 Task: In the  document Machupicchufile.docx change page color to  'Grey'. Insert watermark  'Do not copy ' Apply Font Style in watermark Georgia
Action: Key pressed <Key.tab><Key.tab><Key.tab><Key.tab><Key.tab><Key.tab><Key.enter><Key.tab><Key.tab><Key.tab><Key.tab><Key.tab><Key.tab><Key.tab><Key.tab><Key.tab><Key.tab><Key.tab><Key.tab><Key.tab><Key.tab><Key.tab><Key.tab><Key.tab><Key.enter><Key.down><Key.enter>
Screenshot: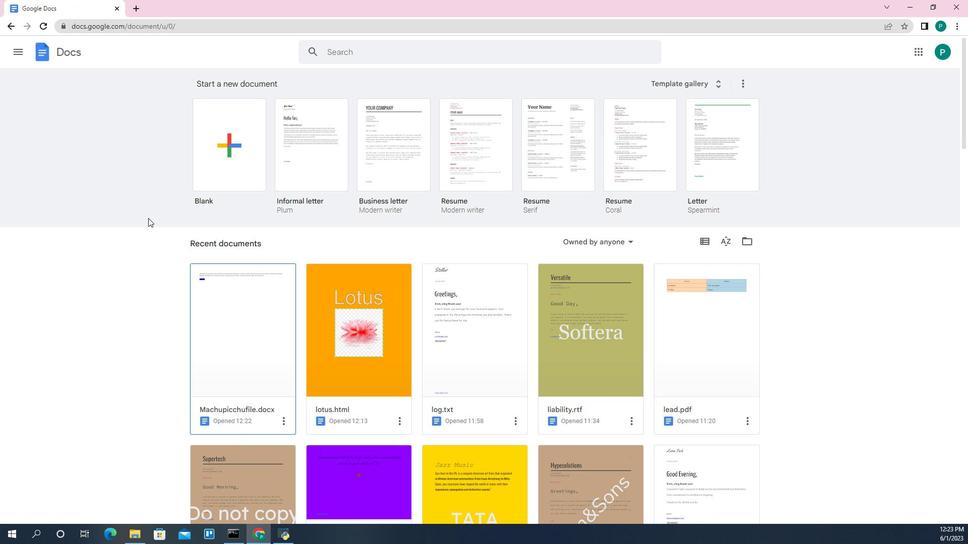 
Action: Mouse moved to (931, 6)
Screenshot: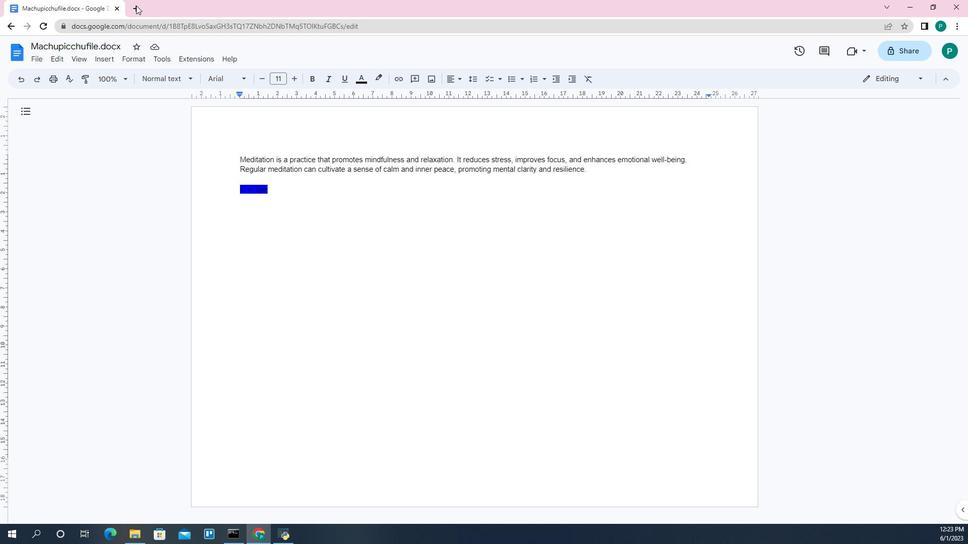 
Action: Mouse pressed left at (931, 6)
Screenshot: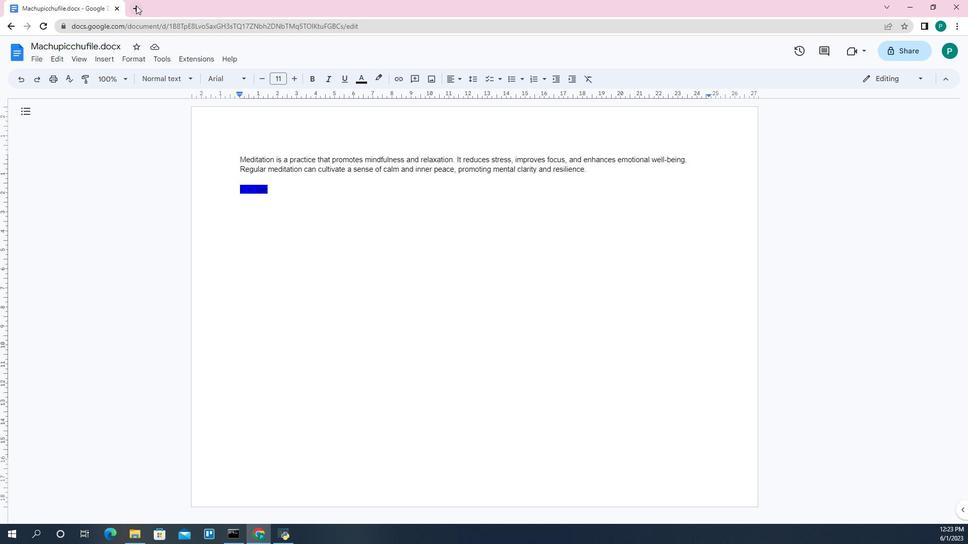 
Action: Mouse moved to (953, 31)
Screenshot: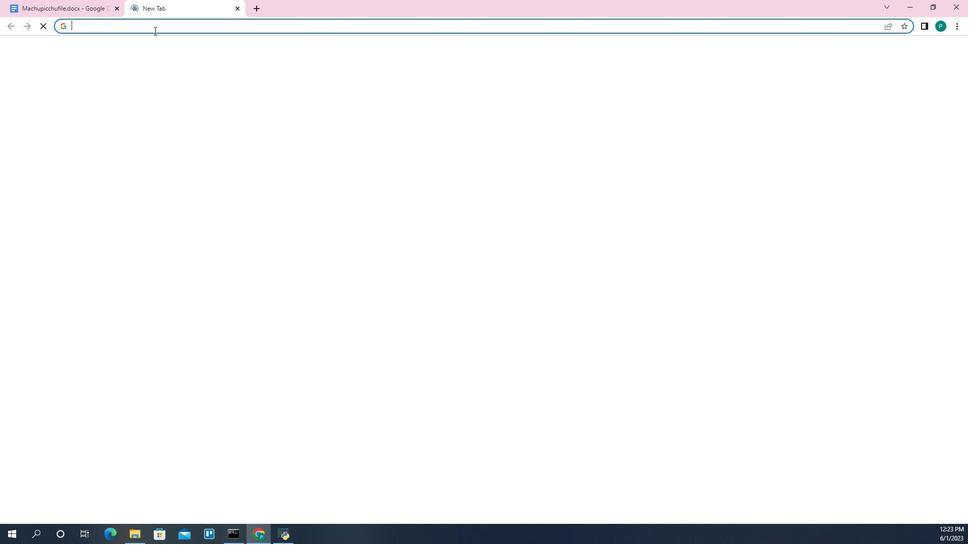 
Action: Key pressed <Key.shift>Grey<Key.space>color<Key.space>code<Key.enter>
Screenshot: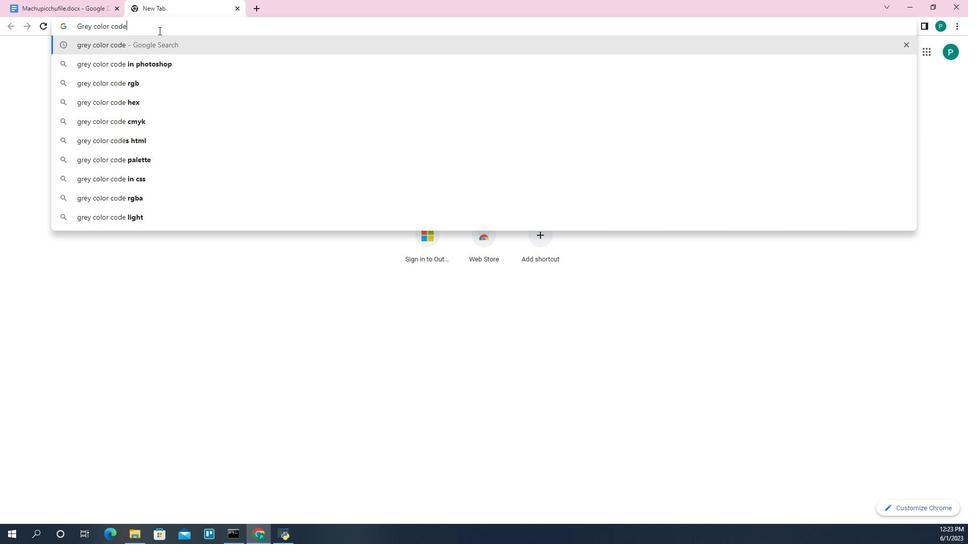 
Action: Mouse moved to (942, 149)
Screenshot: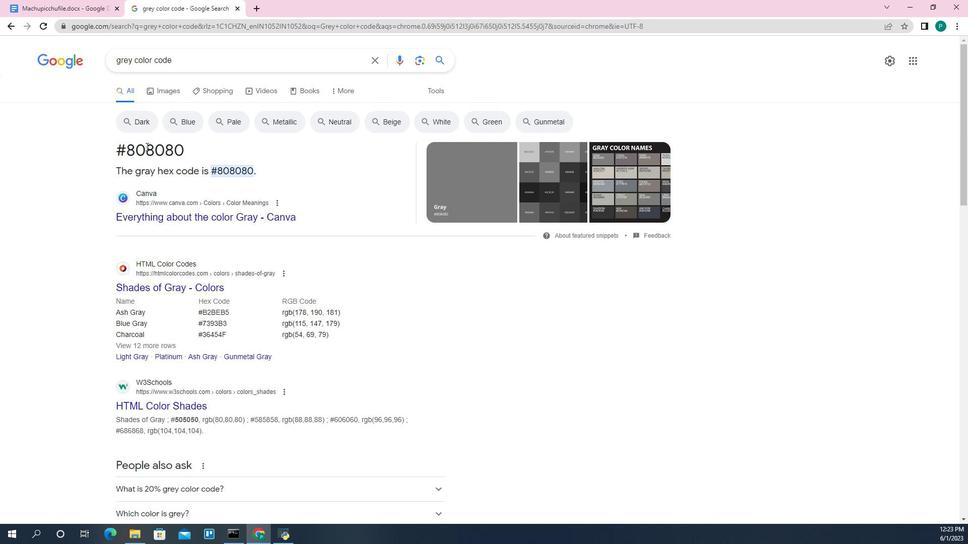 
Action: Mouse pressed left at (942, 149)
Screenshot: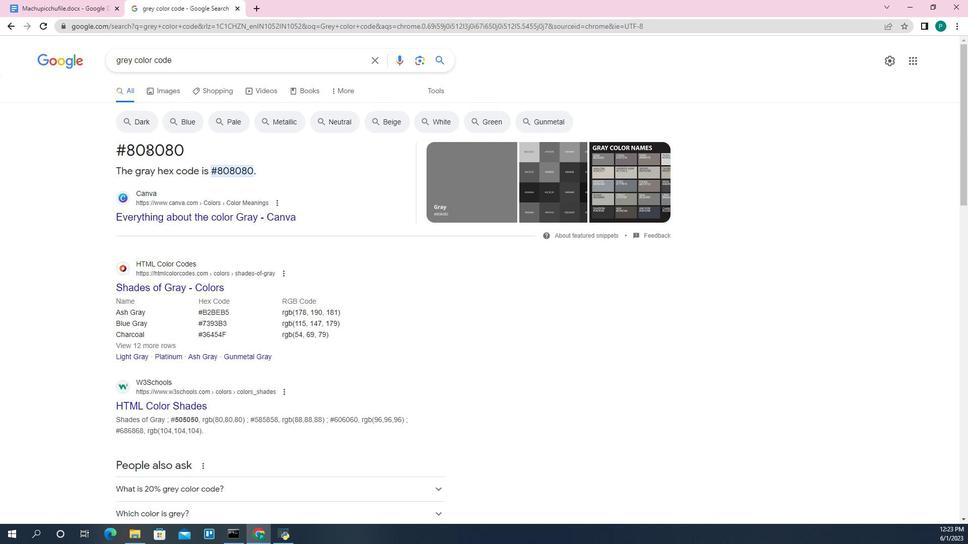 
Action: Mouse pressed left at (942, 149)
Screenshot: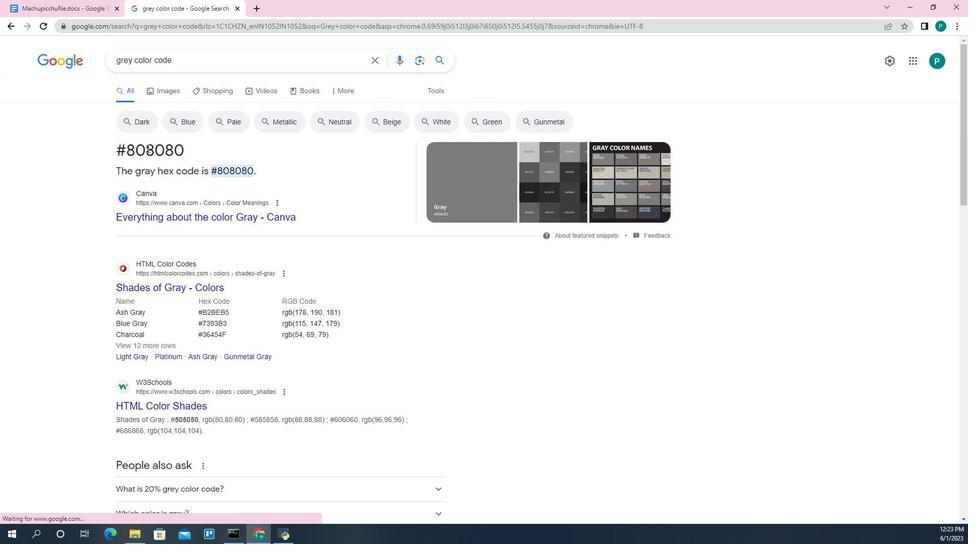
Action: Key pressed ctrl+C
Screenshot: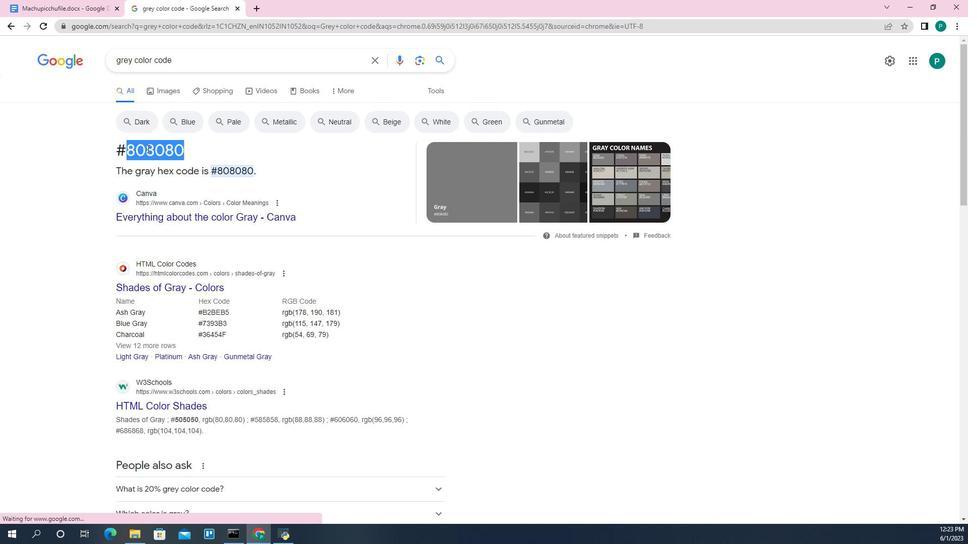 
Action: Mouse moved to (871, 1)
Screenshot: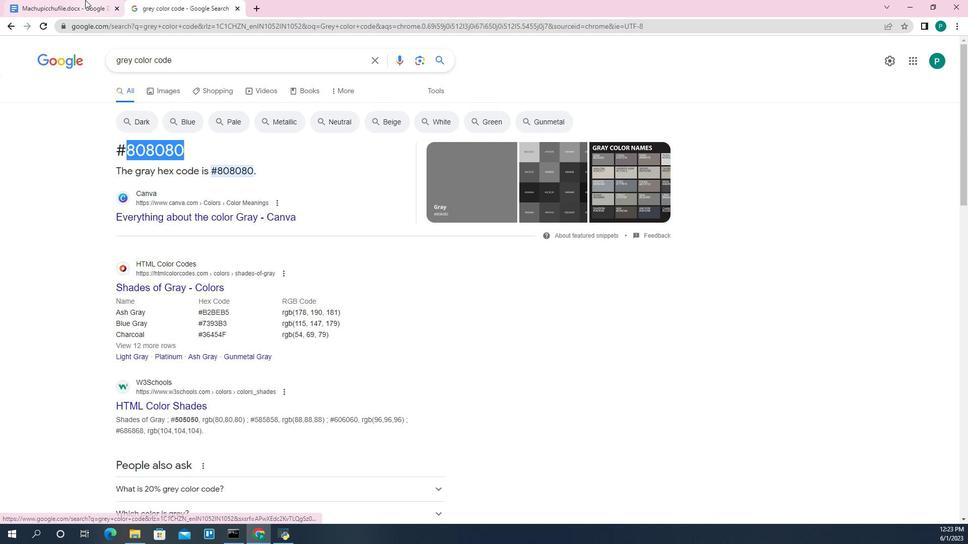 
Action: Mouse pressed left at (871, 1)
Screenshot: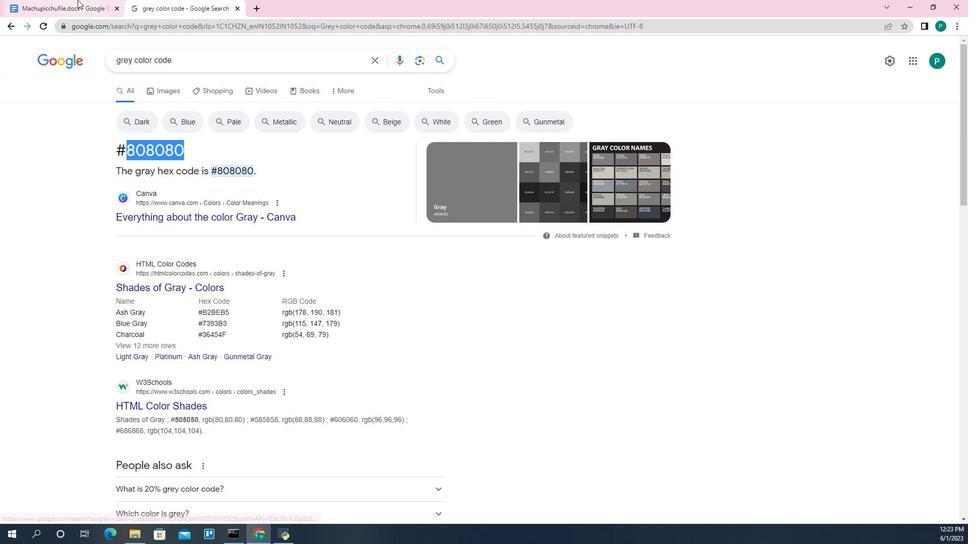 
Action: Mouse moved to (828, 57)
Screenshot: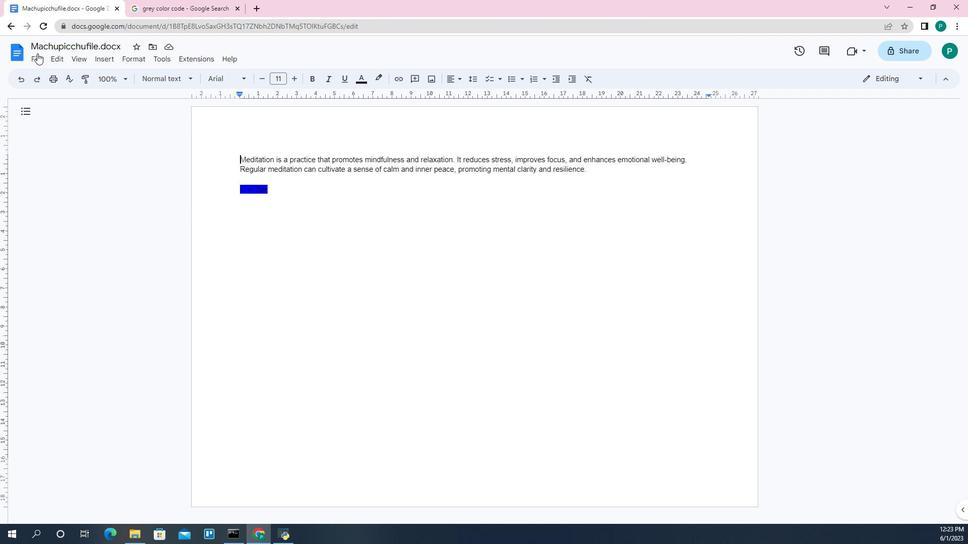 
Action: Mouse pressed left at (828, 57)
Screenshot: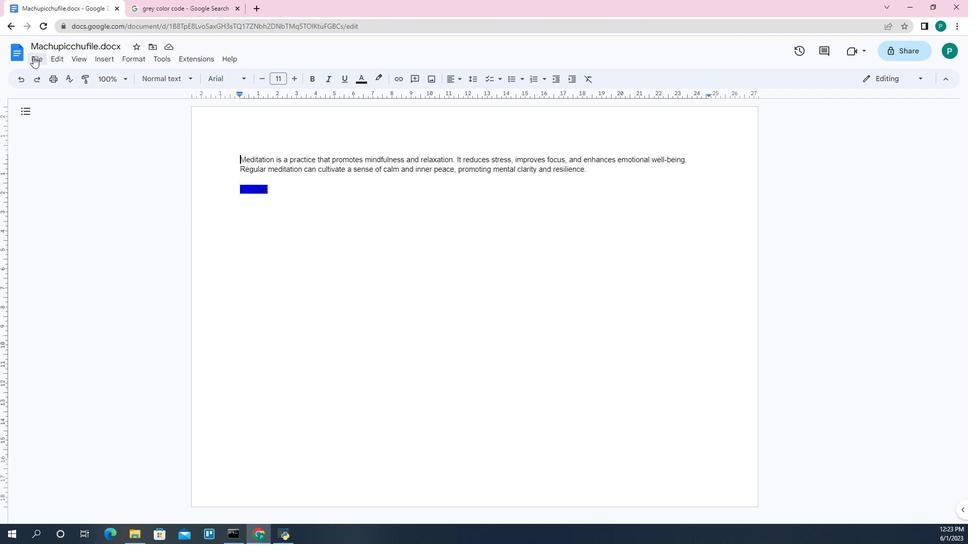 
Action: Key pressed <Key.down><Key.down><Key.down><Key.down><Key.down><Key.down><Key.down><Key.down><Key.down><Key.down><Key.down><Key.down><Key.down><Key.down><Key.down><Key.enter><Key.tab><Key.tab><Key.tab><Key.tab><Key.tab><Key.tab><Key.tab><Key.down><Key.down><Key.down><Key.down><Key.down><Key.down><Key.down><Key.down><Key.down><Key.enter>ctrl+V<Key.tab><Key.tab><Key.tab><Key.tab><Key.tab><Key.enter><Key.tab><Key.tab><Key.tab><Key.tab><Key.tab><Key.tab><Key.tab><Key.tab><Key.tab><Key.tab><Key.tab><Key.tab><Key.tab><Key.tab><Key.enter>
Screenshot: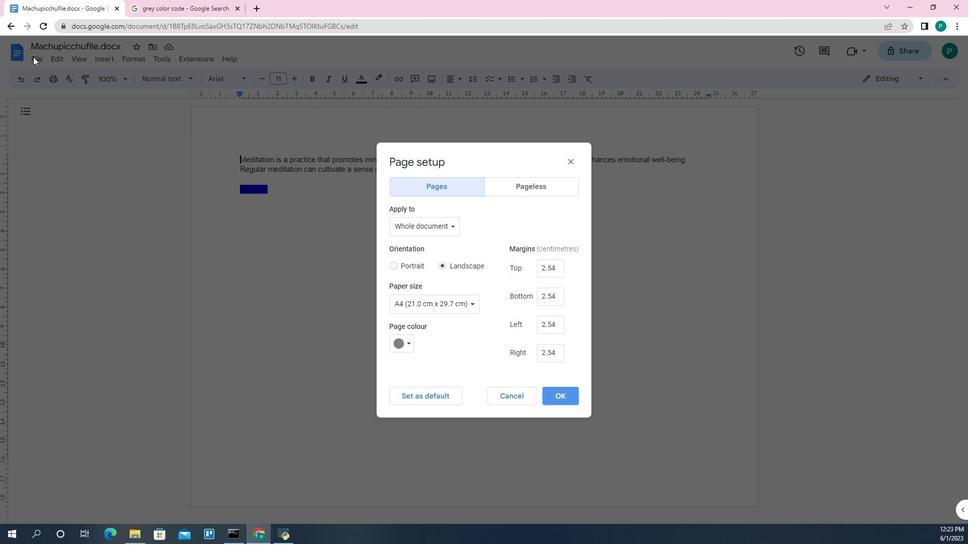 
Action: Mouse moved to (899, 63)
Screenshot: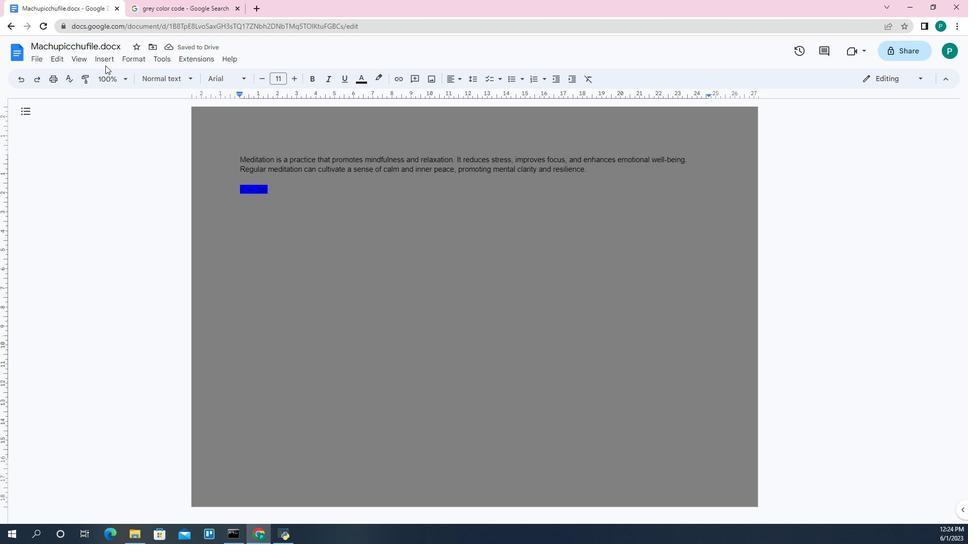 
Action: Mouse pressed left at (899, 63)
Screenshot: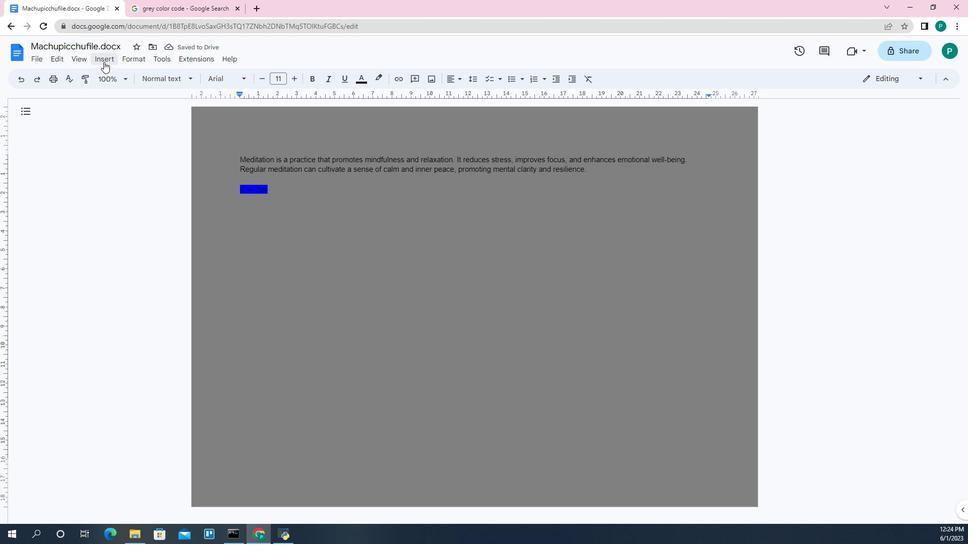 
Action: Key pressed <Key.down><Key.down><Key.down><Key.down><Key.down><Key.down><Key.down><Key.down><Key.down><Key.down><Key.down><Key.down><Key.down><Key.enter><Key.tab><Key.tab><Key.tab><Key.enter><Key.tab><Key.shift>Do<Key.space>not<Key.space>v<Key.backspace>copy<Key.space><Key.tab><Key.down><Key.down><Key.down><Key.down><Key.down><Key.down><Key.down><Key.down><Key.enter><Key.tab><Key.tab><Key.enter><Key.tab><Key.tab><Key.tab><Key.tab><Key.tab><Key.tab><Key.tab><Key.enter>
Screenshot: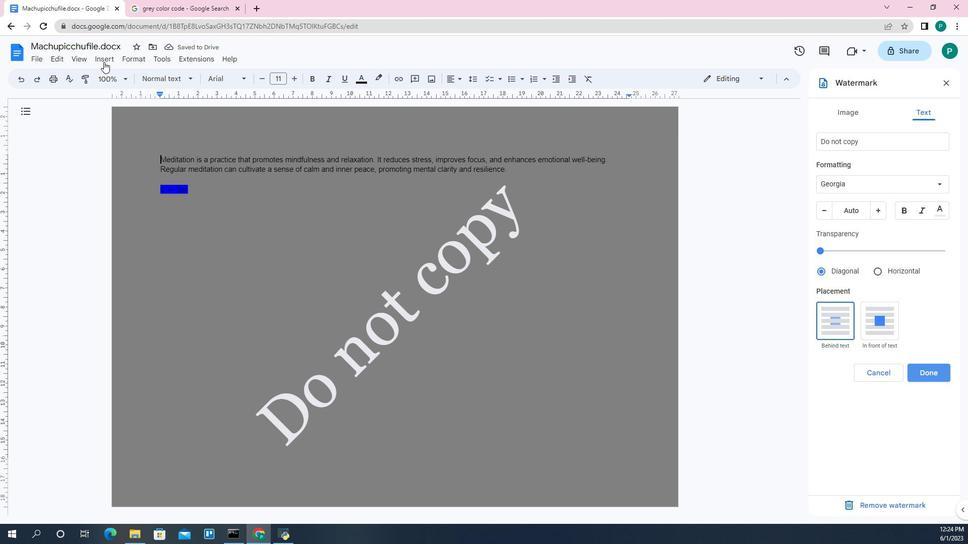 
